 Task: Assign in the project ZeroG the issue 'Implement a new cloud-based solution for the native application. ' to the sprint 'Warp 9'.
Action: Mouse moved to (203, 49)
Screenshot: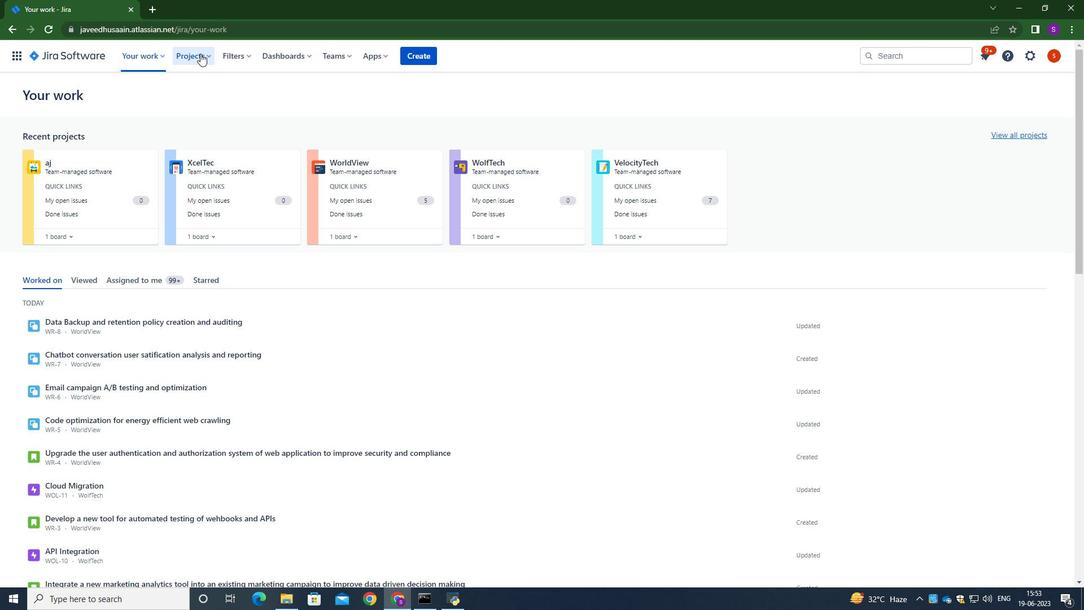 
Action: Mouse pressed left at (203, 49)
Screenshot: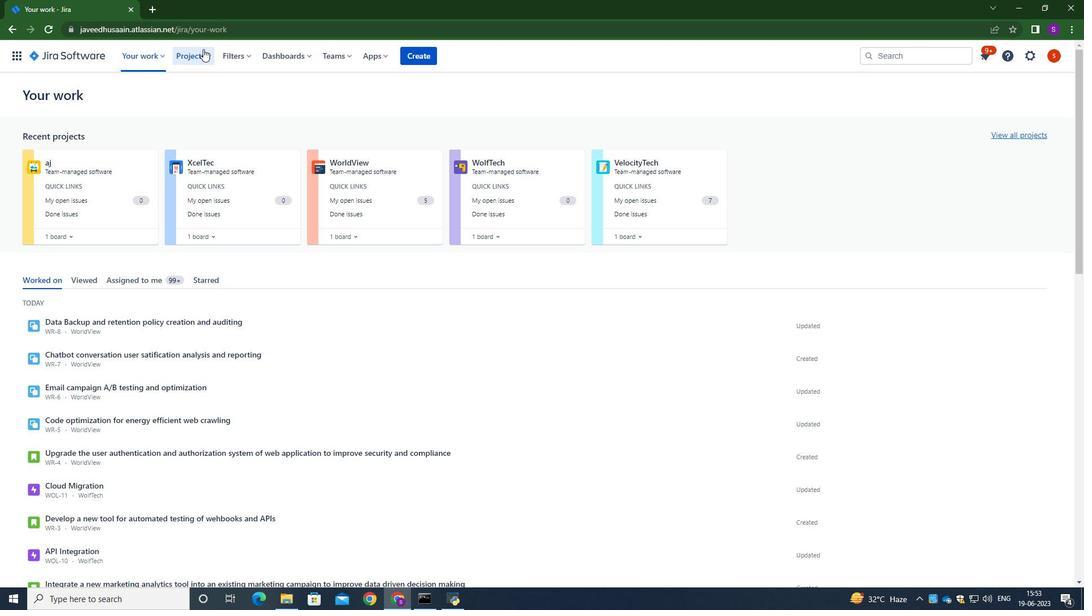 
Action: Mouse moved to (223, 107)
Screenshot: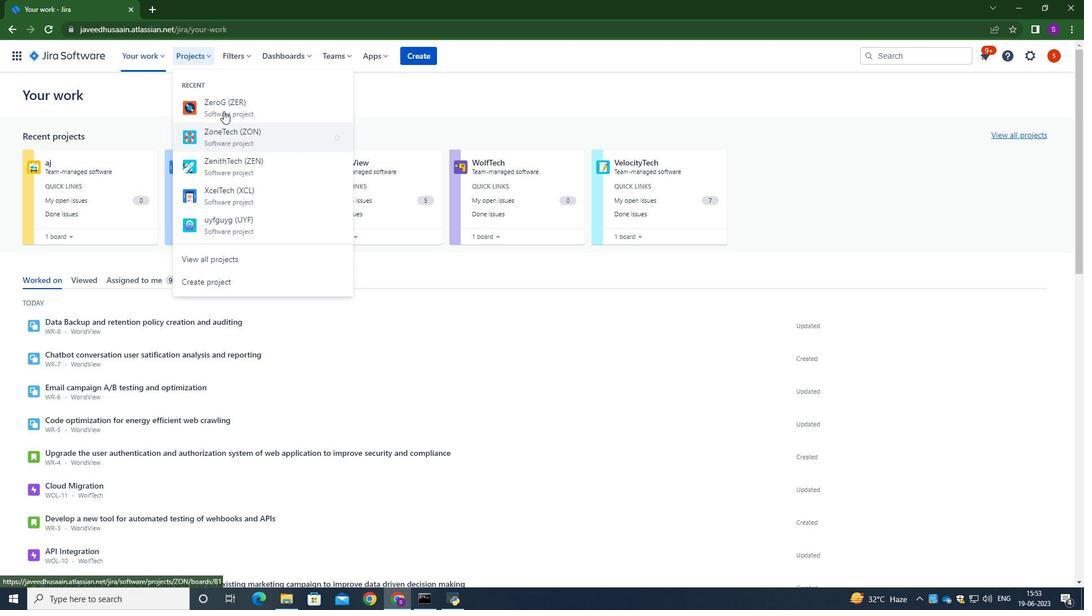 
Action: Mouse pressed left at (223, 107)
Screenshot: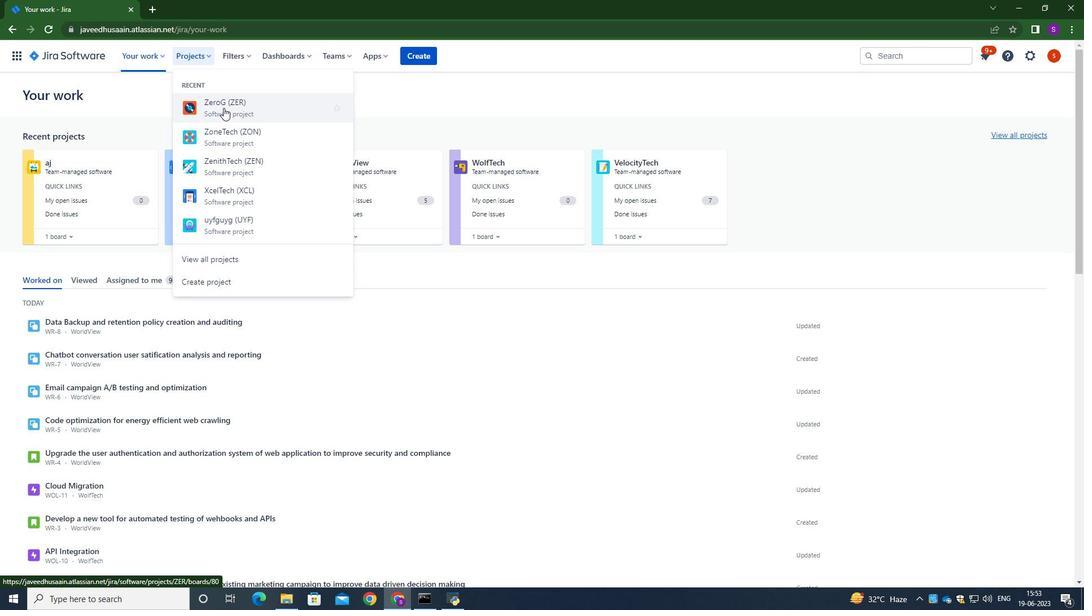 
Action: Mouse moved to (75, 179)
Screenshot: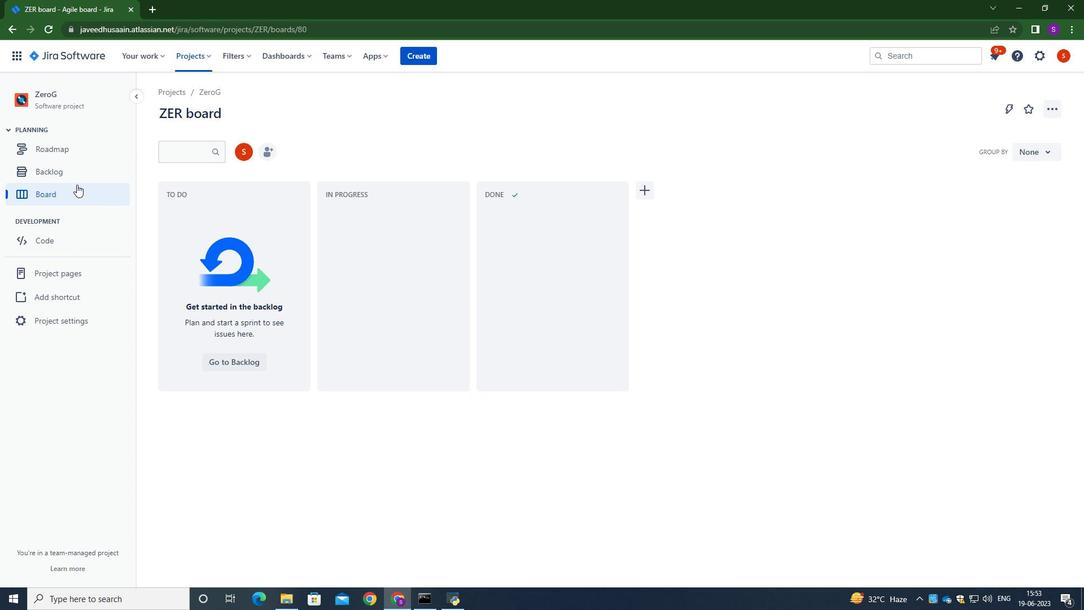 
Action: Mouse pressed left at (75, 179)
Screenshot: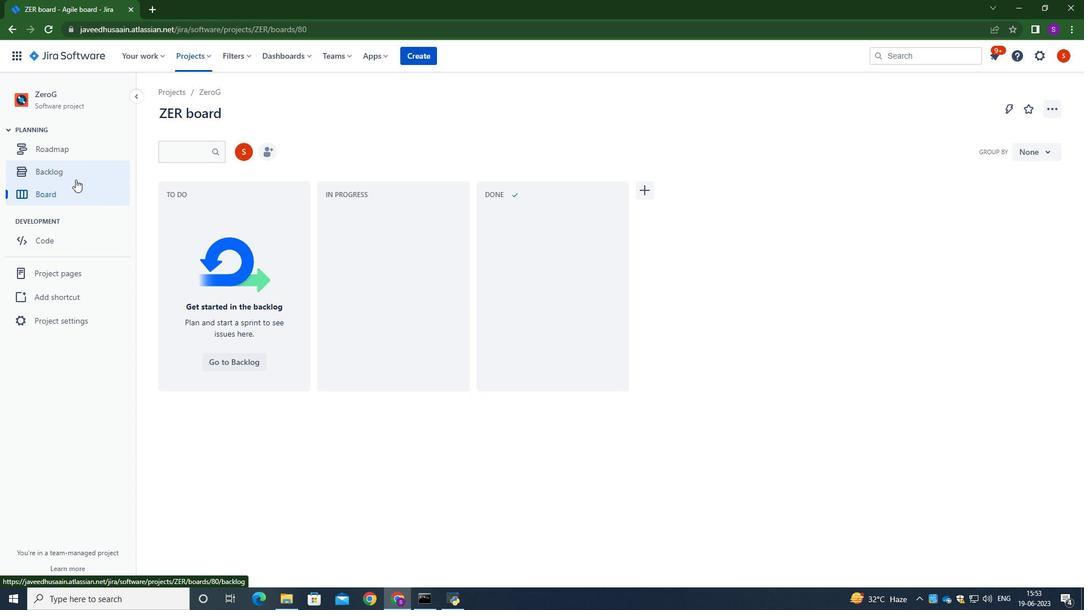 
Action: Mouse moved to (304, 242)
Screenshot: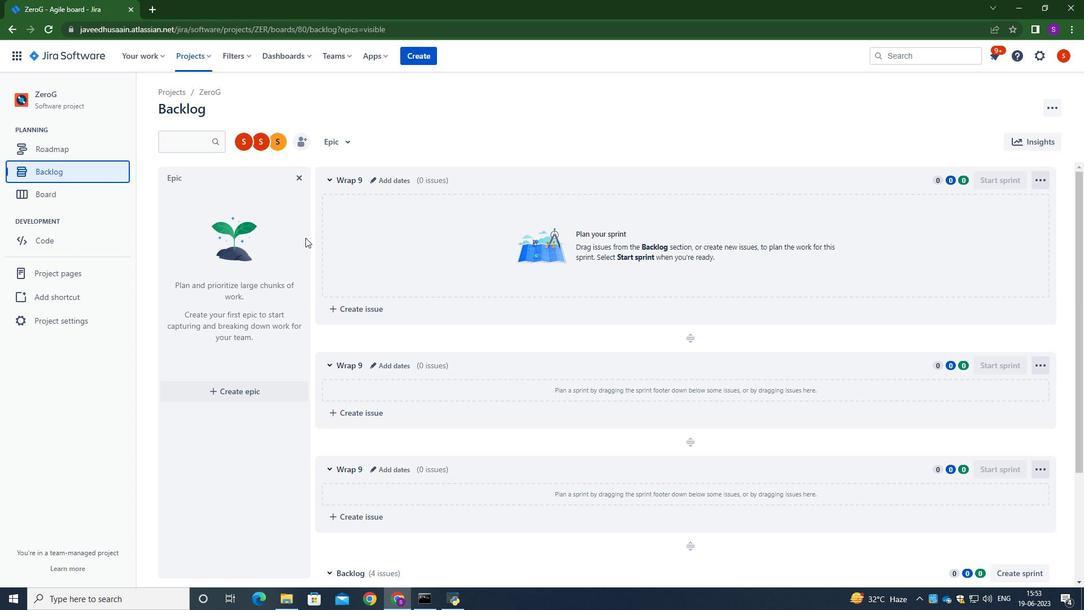 
Action: Mouse scrolled (304, 241) with delta (0, 0)
Screenshot: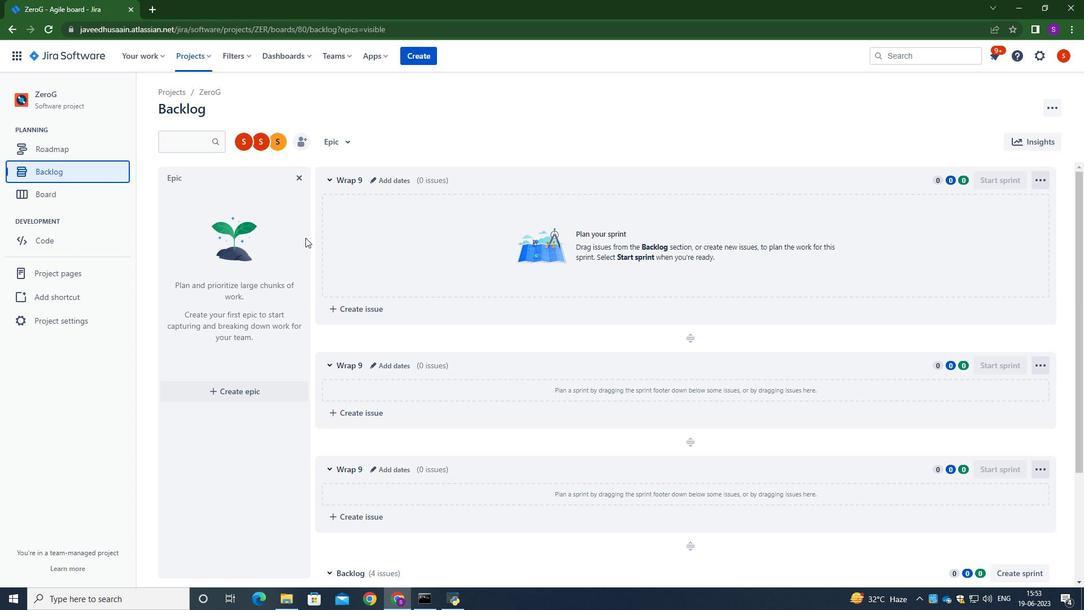 
Action: Mouse moved to (303, 245)
Screenshot: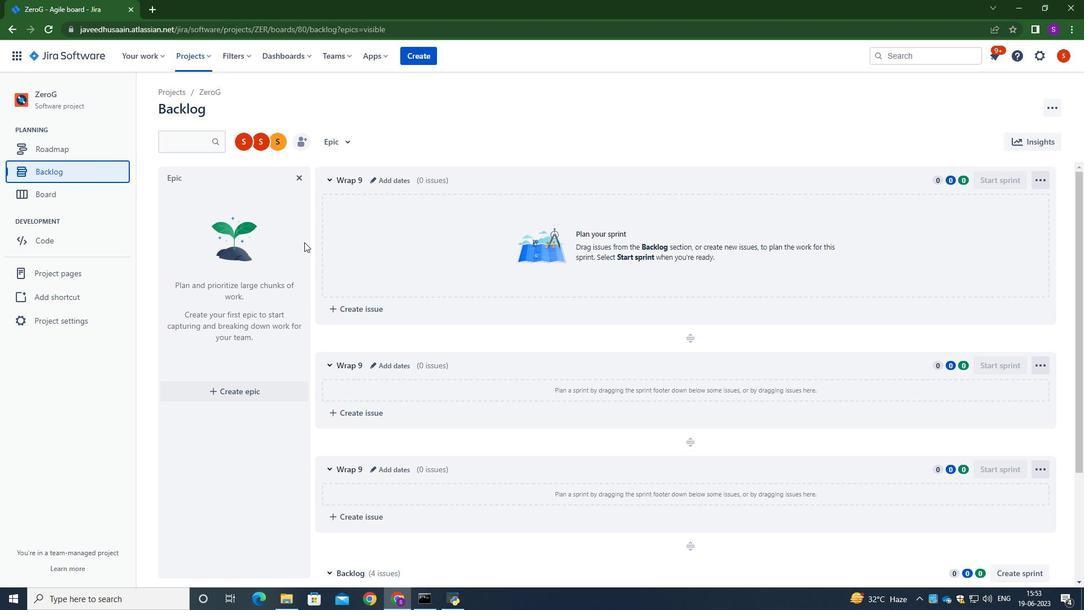 
Action: Mouse scrolled (303, 244) with delta (0, 0)
Screenshot: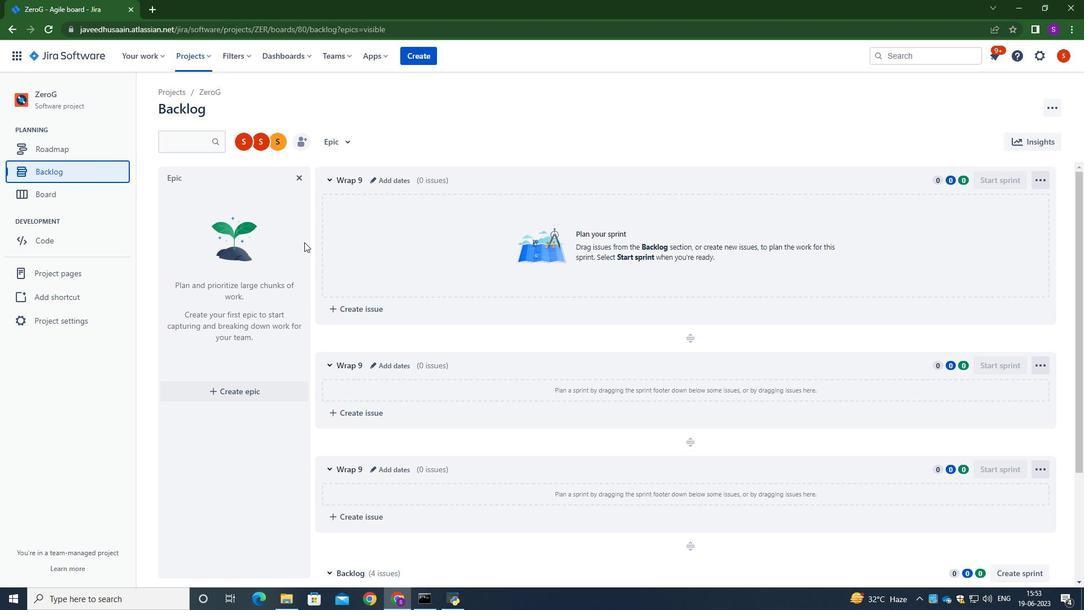 
Action: Mouse moved to (484, 311)
Screenshot: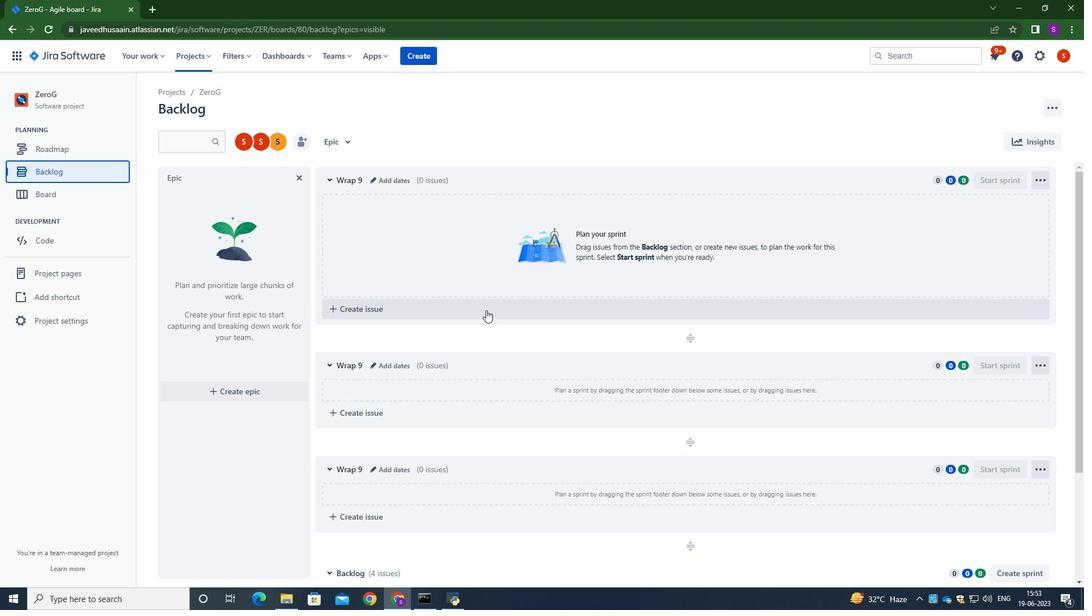 
Action: Mouse scrolled (484, 311) with delta (0, 0)
Screenshot: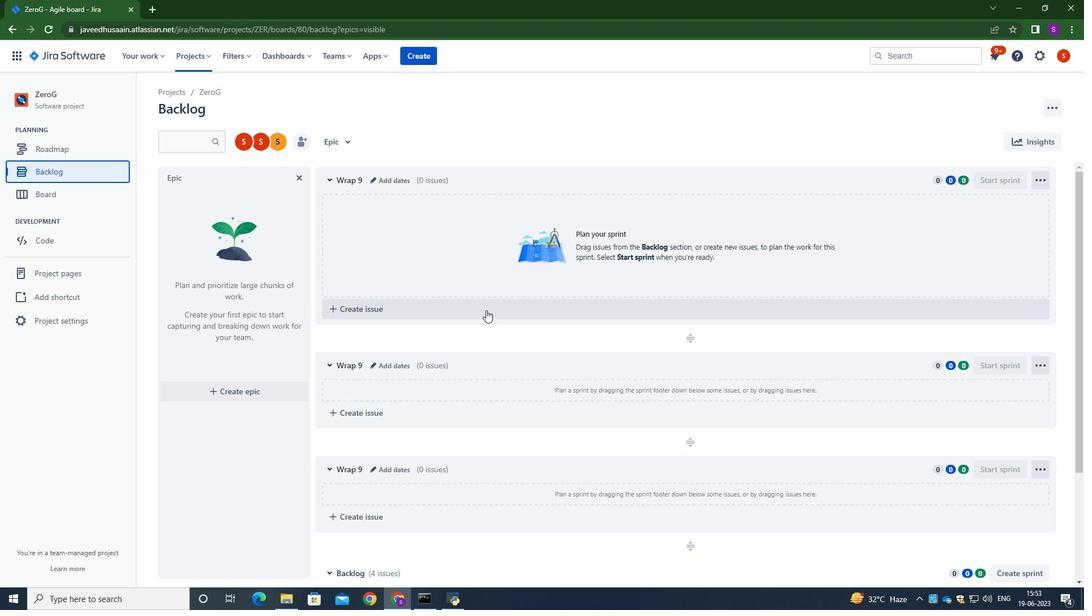 
Action: Mouse moved to (484, 314)
Screenshot: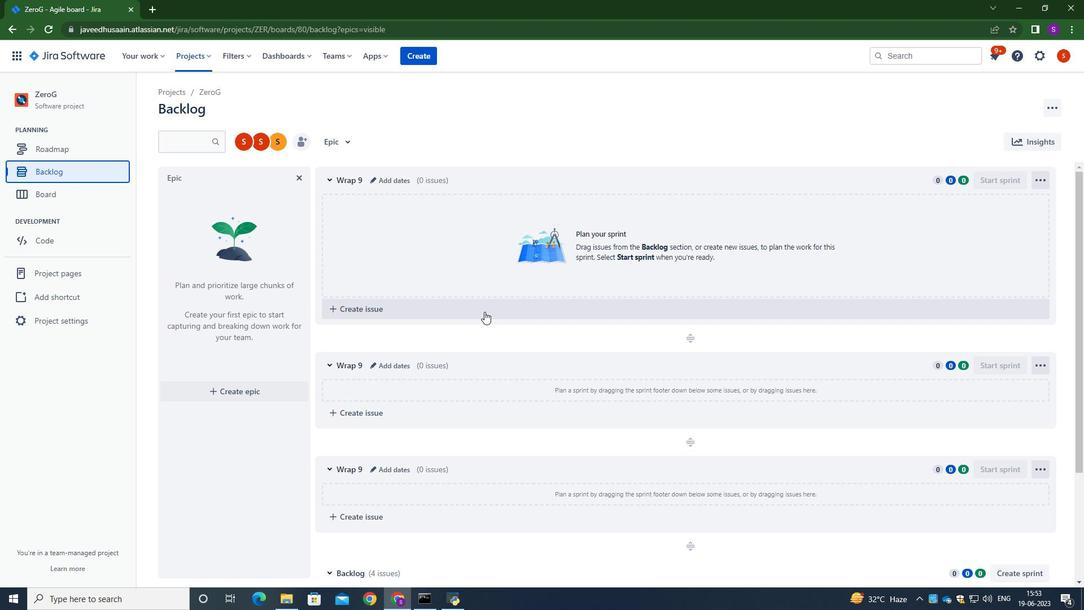 
Action: Mouse scrolled (484, 314) with delta (0, 0)
Screenshot: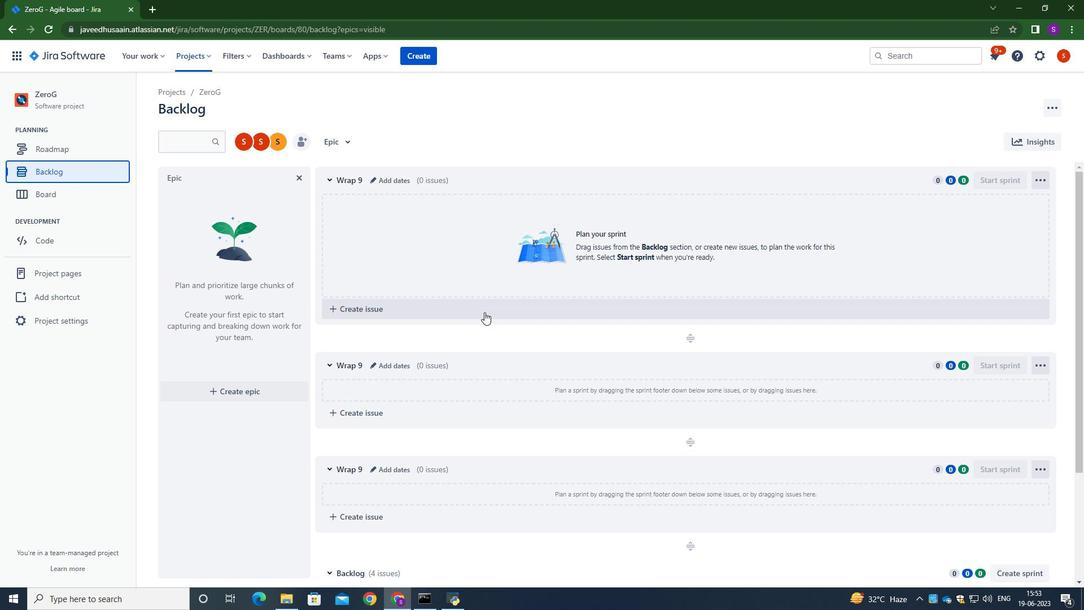 
Action: Mouse scrolled (484, 314) with delta (0, 0)
Screenshot: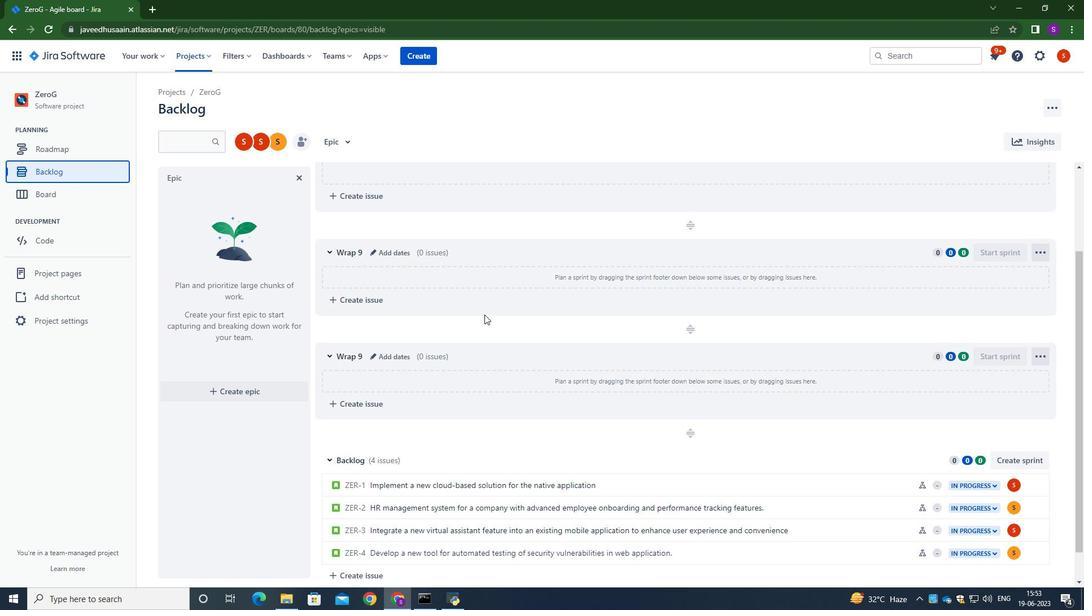 
Action: Mouse moved to (485, 316)
Screenshot: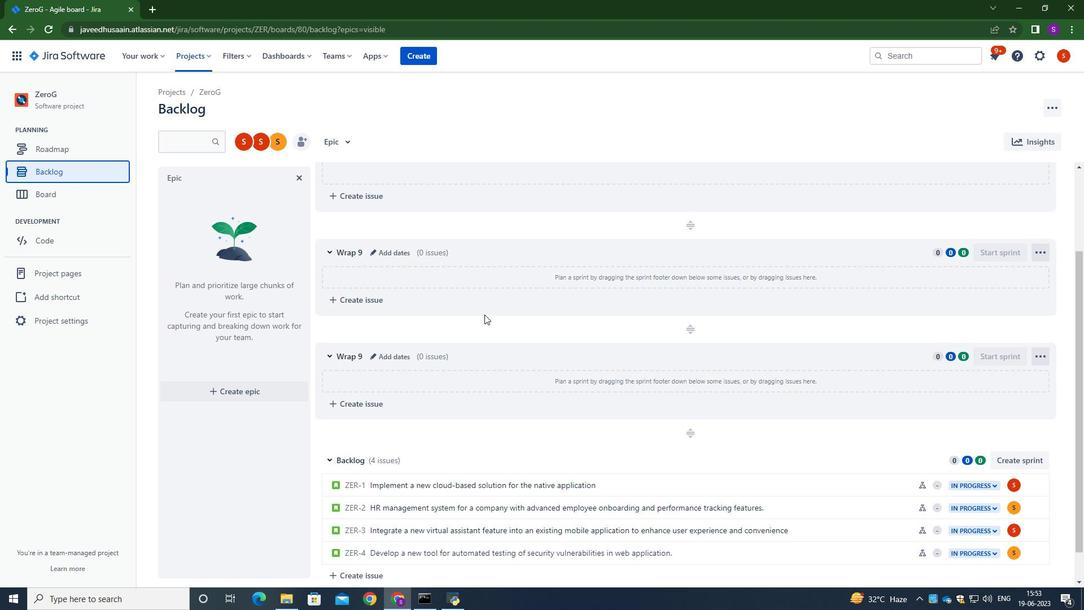 
Action: Mouse scrolled (485, 316) with delta (0, 0)
Screenshot: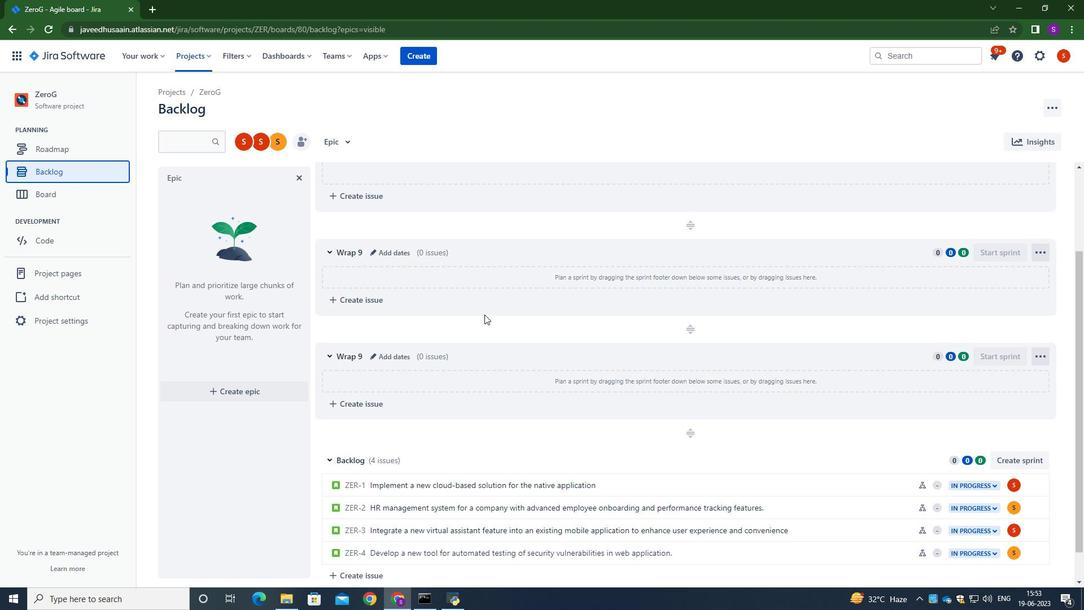 
Action: Mouse scrolled (485, 316) with delta (0, 0)
Screenshot: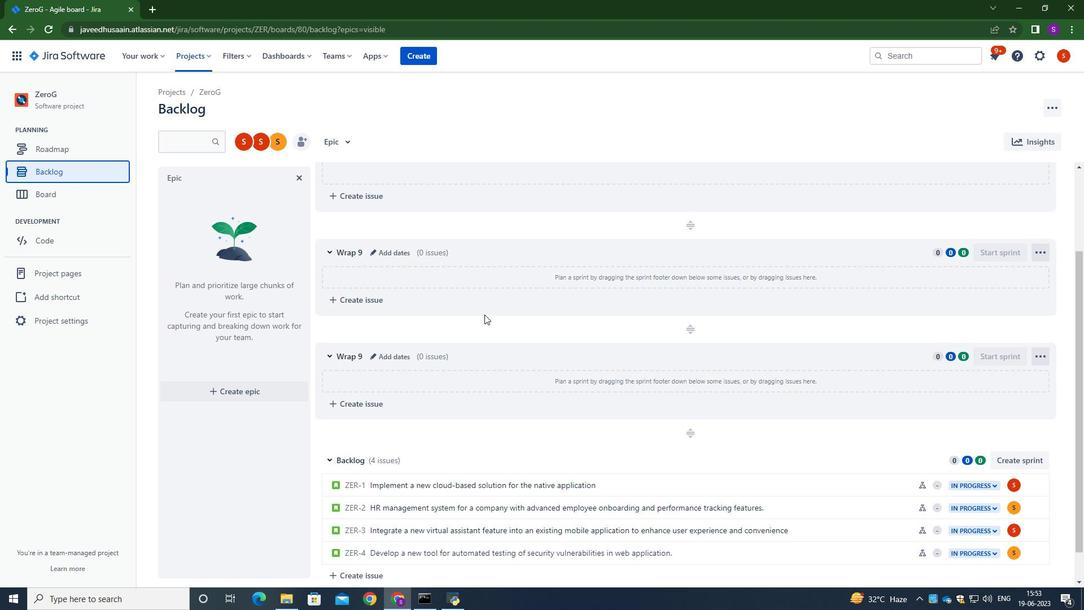 
Action: Mouse moved to (1031, 447)
Screenshot: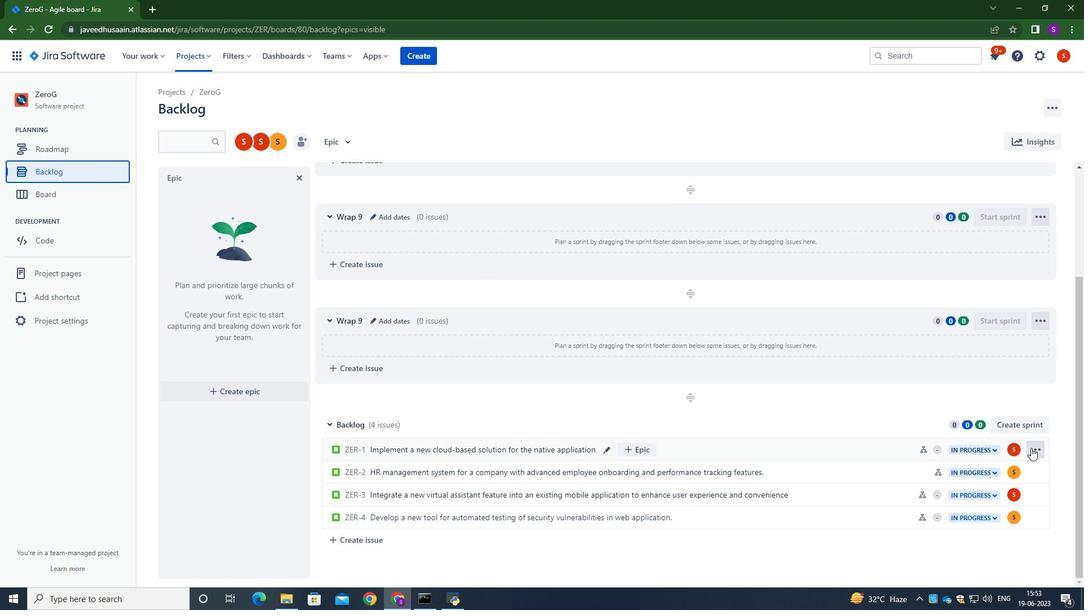 
Action: Mouse pressed left at (1031, 447)
Screenshot: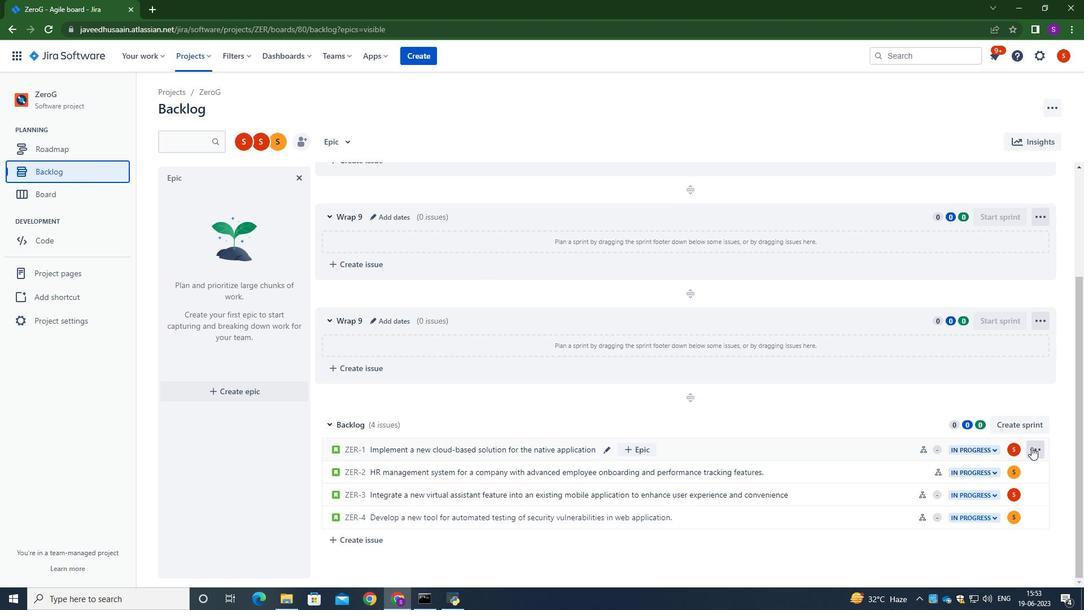 
Action: Mouse moved to (1009, 354)
Screenshot: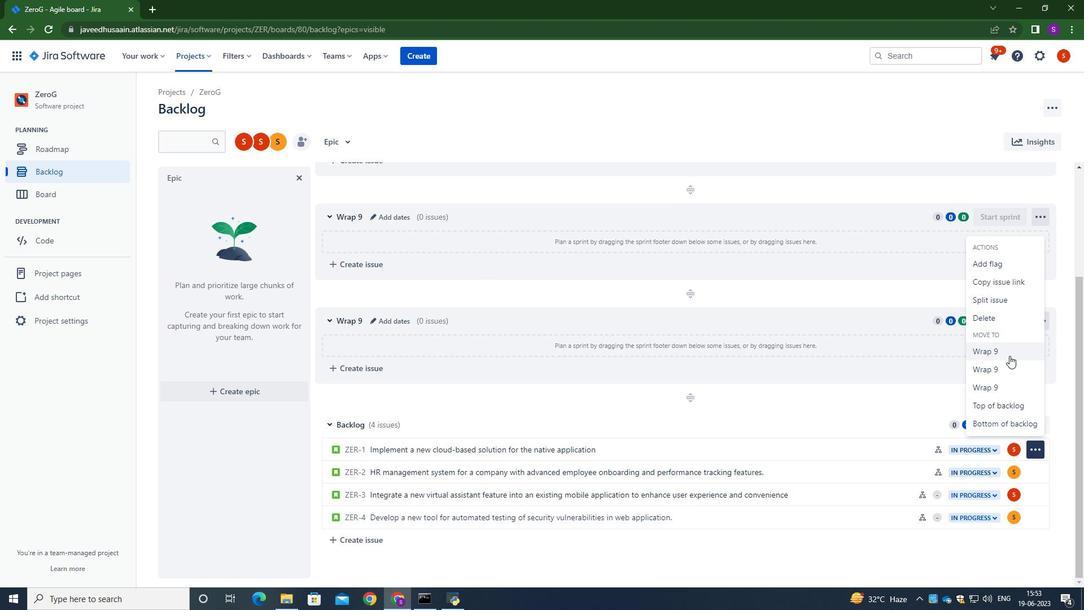
Action: Mouse pressed left at (1009, 354)
Screenshot: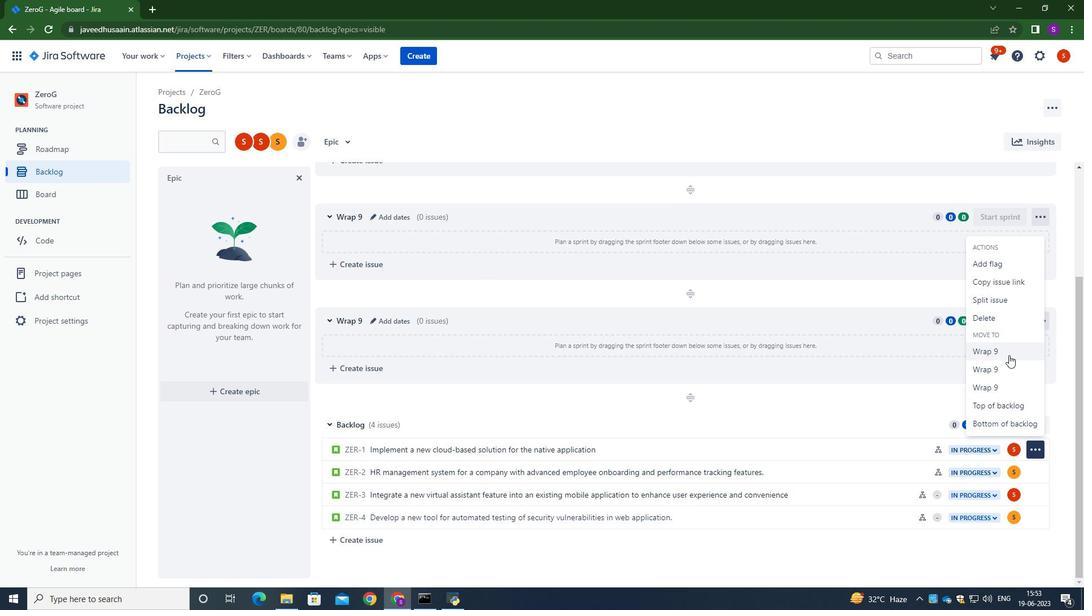 
Action: Mouse moved to (252, 437)
Screenshot: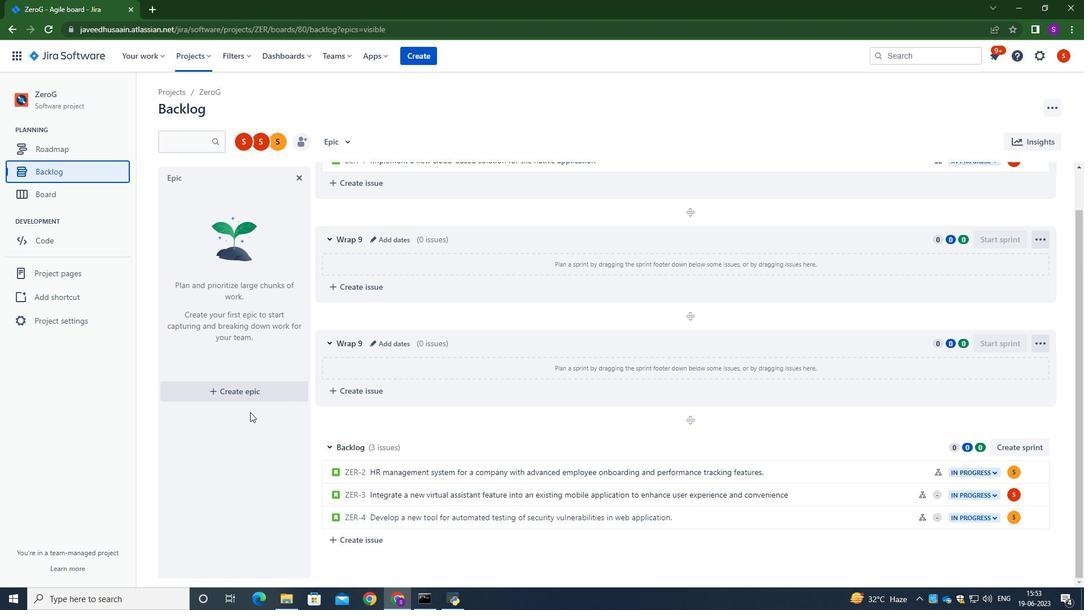
Action: Mouse pressed left at (252, 437)
Screenshot: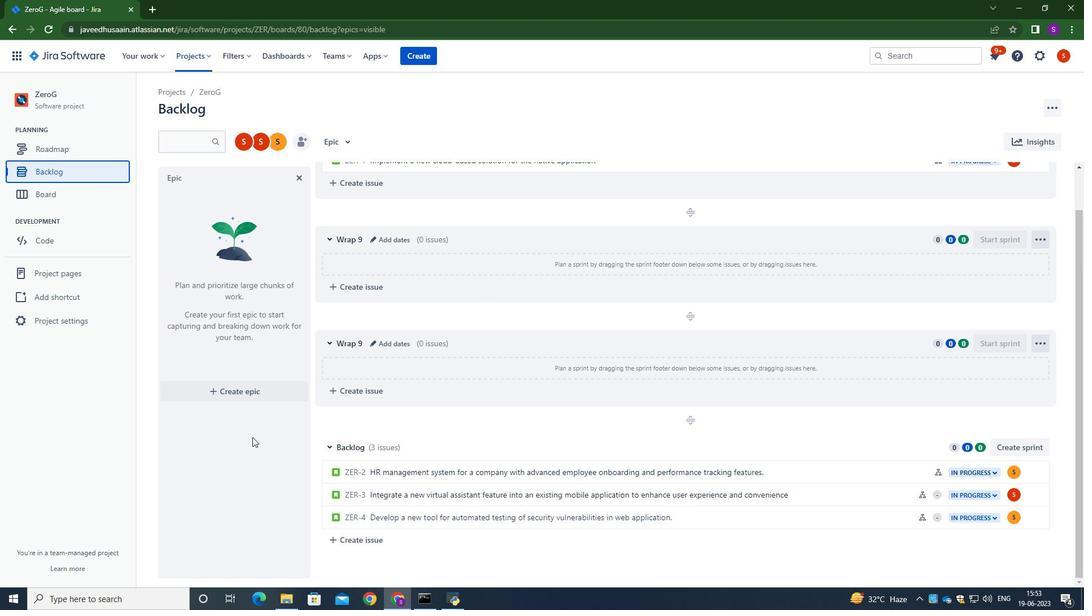 
